 Task: Create a due date automation trigger when advanced on, on the monday of the week a card is due add dates due in more than 1 working days at 11:00 AM.
Action: Mouse moved to (1037, 81)
Screenshot: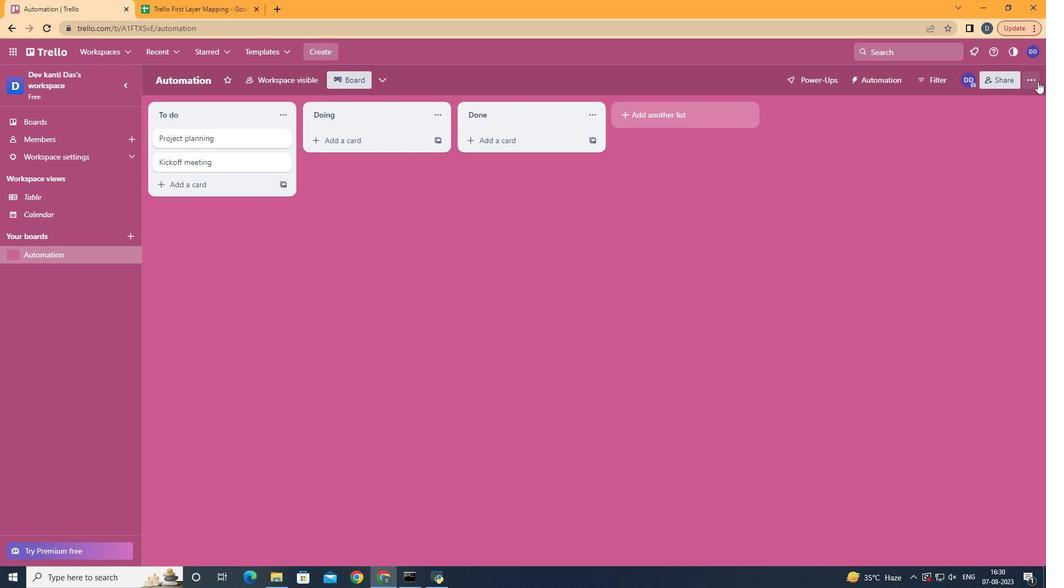 
Action: Mouse pressed left at (1037, 81)
Screenshot: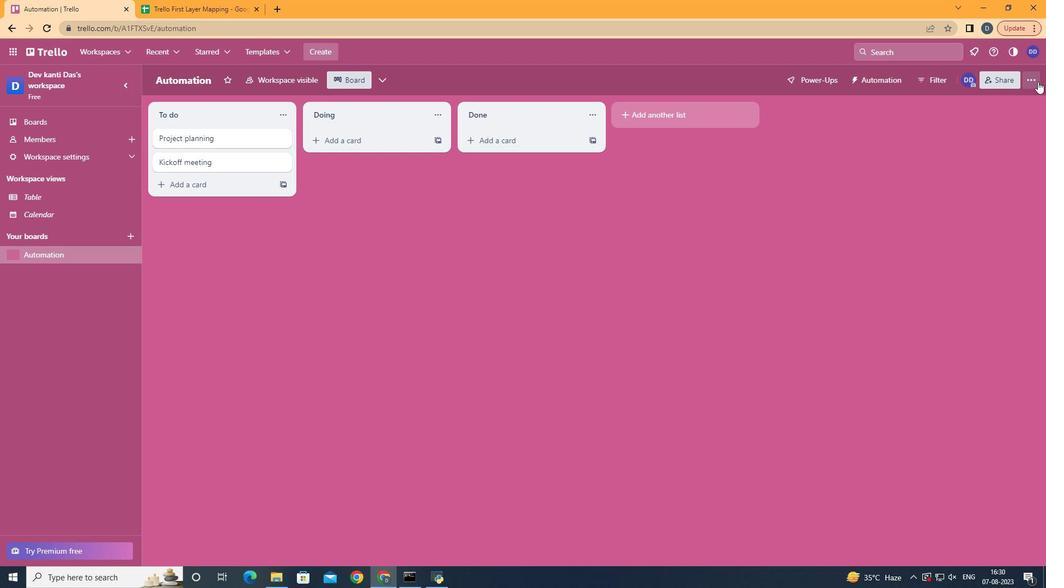 
Action: Mouse moved to (956, 221)
Screenshot: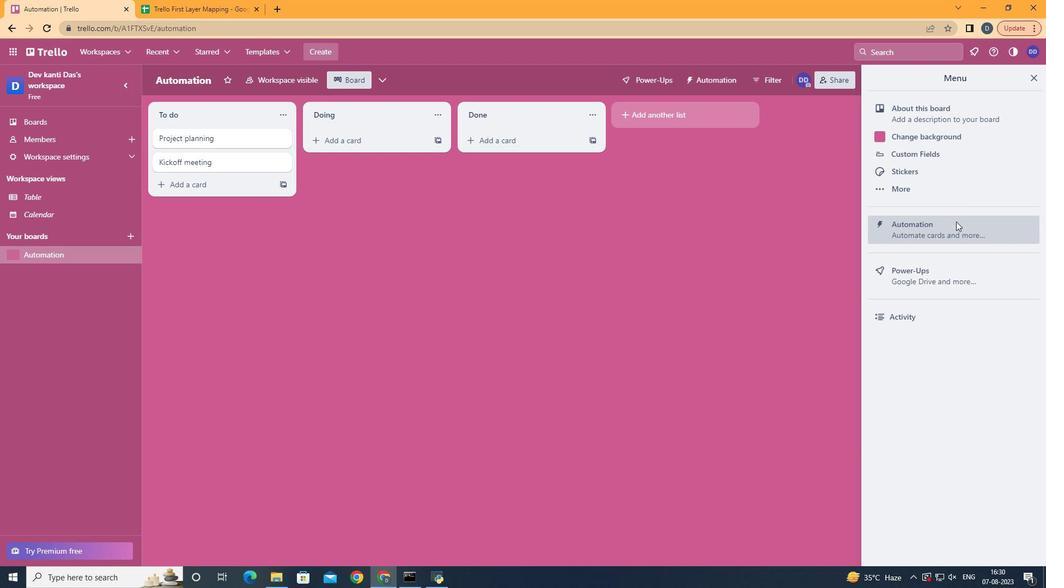 
Action: Mouse pressed left at (956, 221)
Screenshot: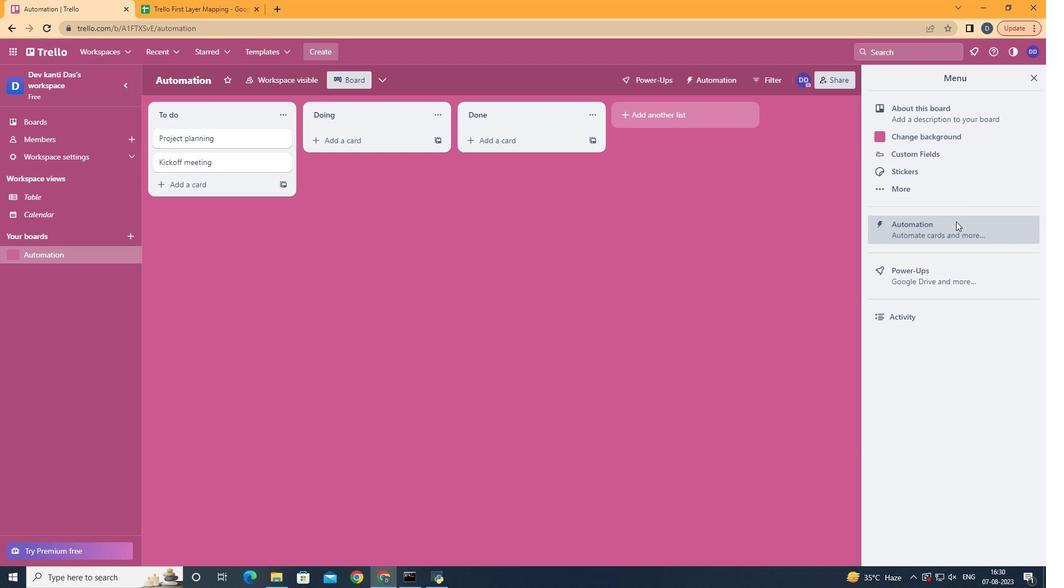
Action: Mouse moved to (204, 224)
Screenshot: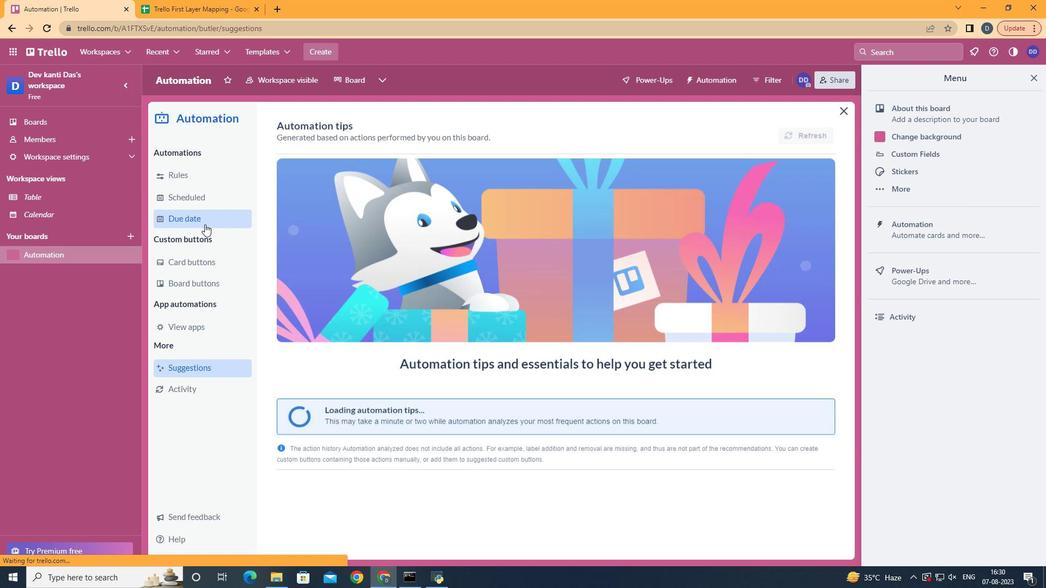 
Action: Mouse pressed left at (204, 224)
Screenshot: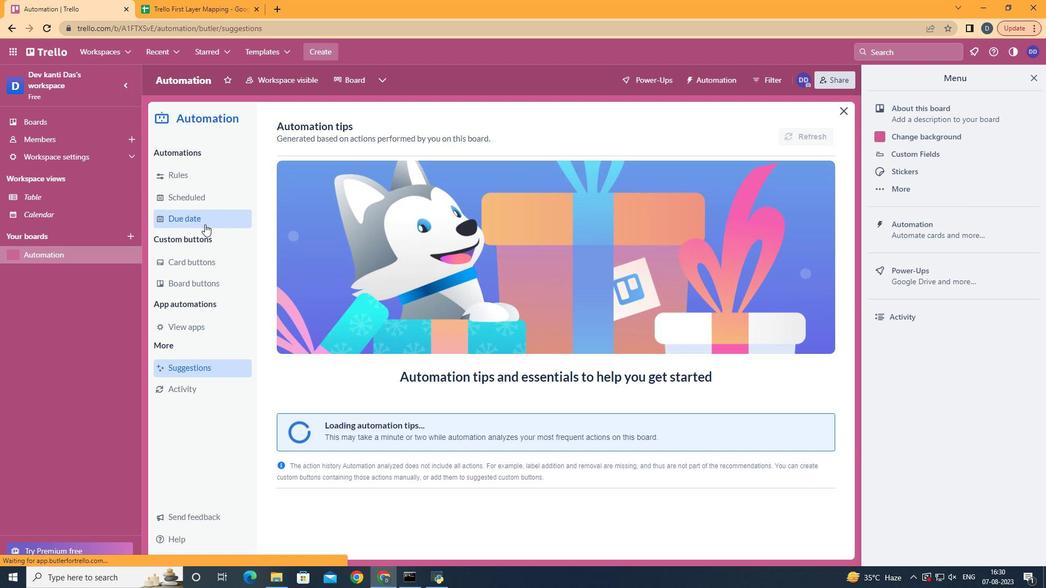 
Action: Mouse moved to (765, 132)
Screenshot: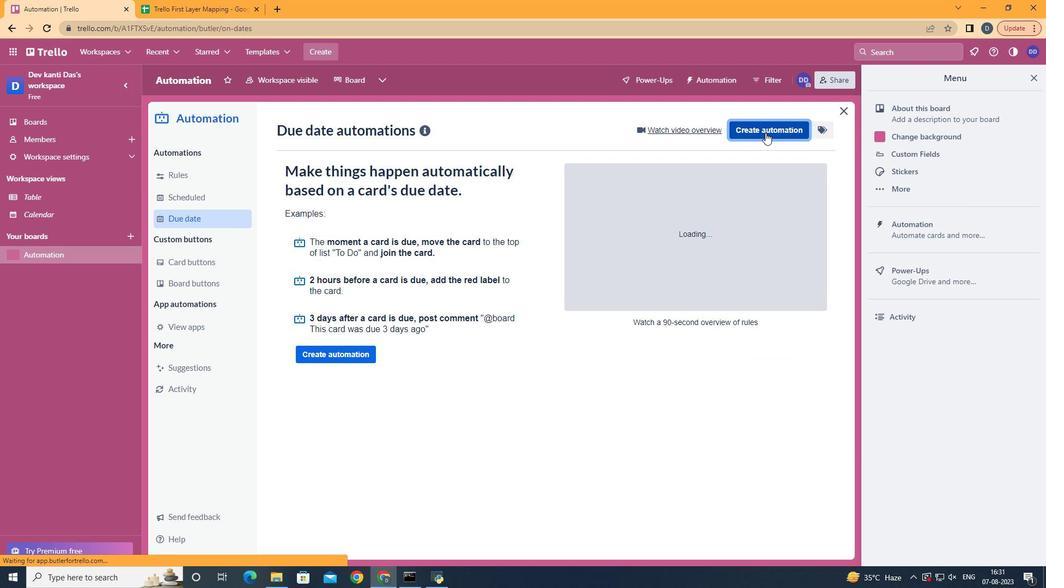 
Action: Mouse pressed left at (765, 132)
Screenshot: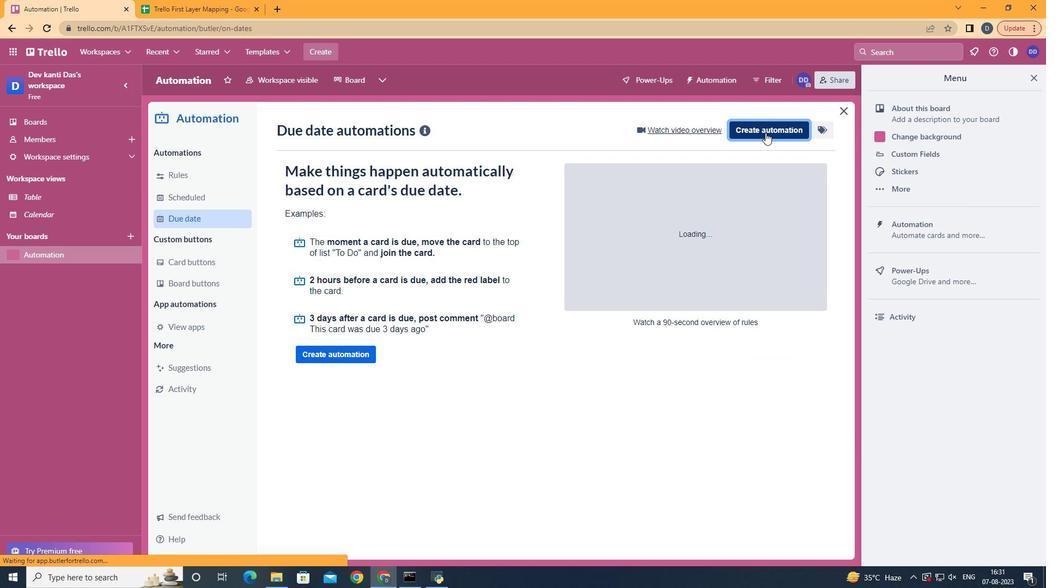 
Action: Mouse moved to (602, 229)
Screenshot: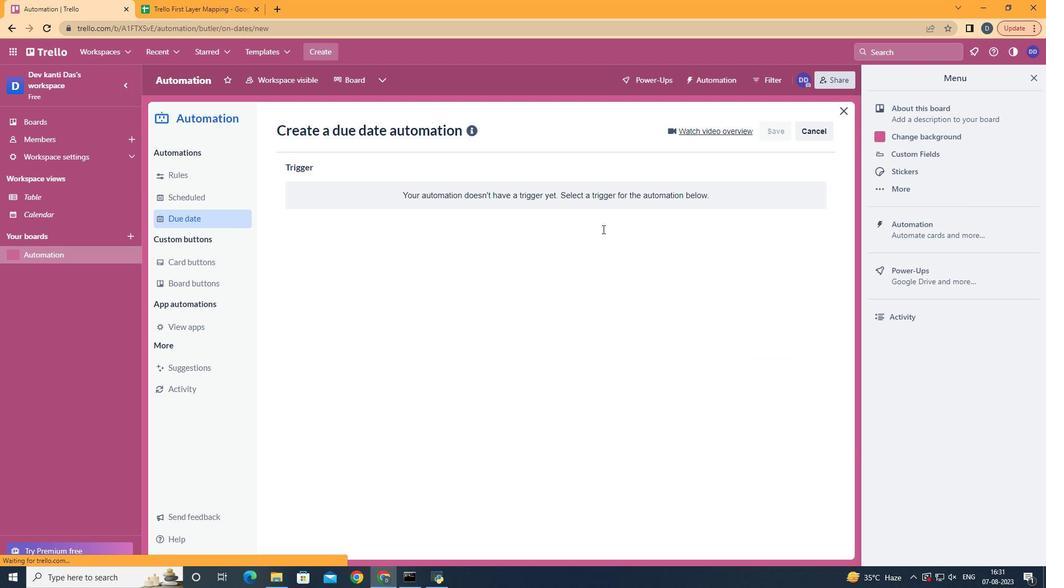 
Action: Mouse pressed left at (602, 229)
Screenshot: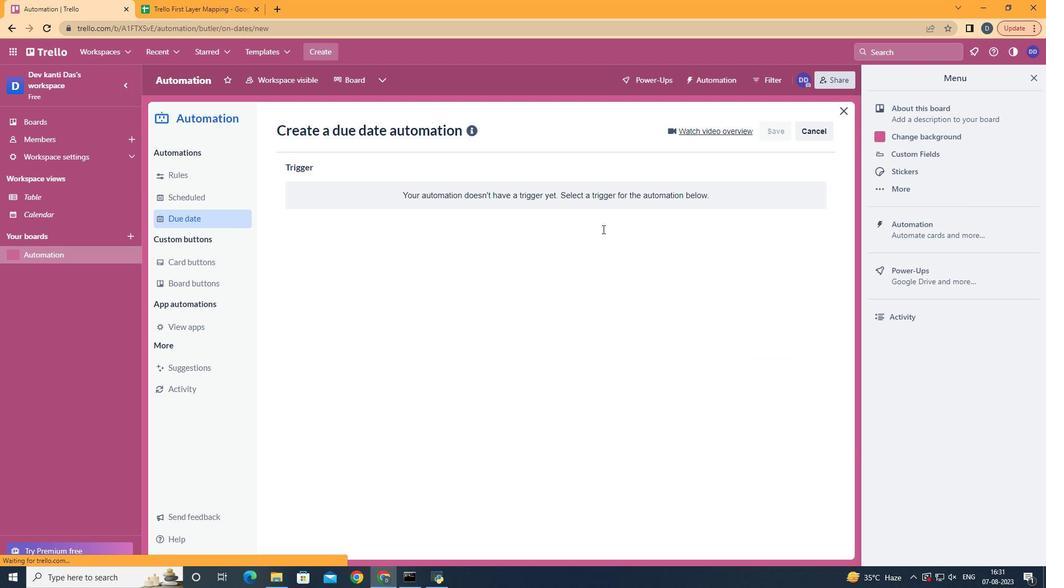 
Action: Mouse moved to (345, 286)
Screenshot: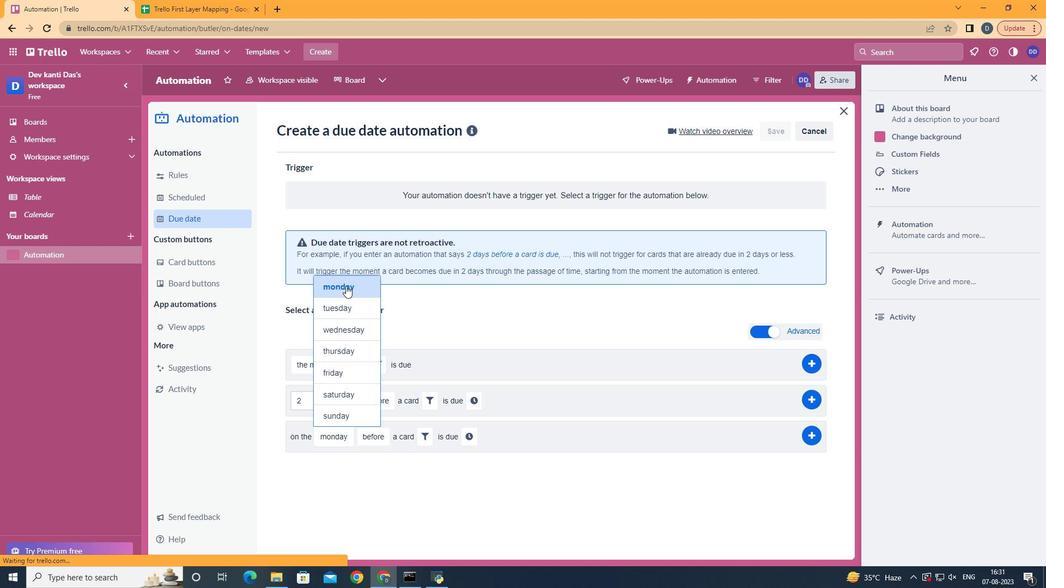
Action: Mouse pressed left at (345, 286)
Screenshot: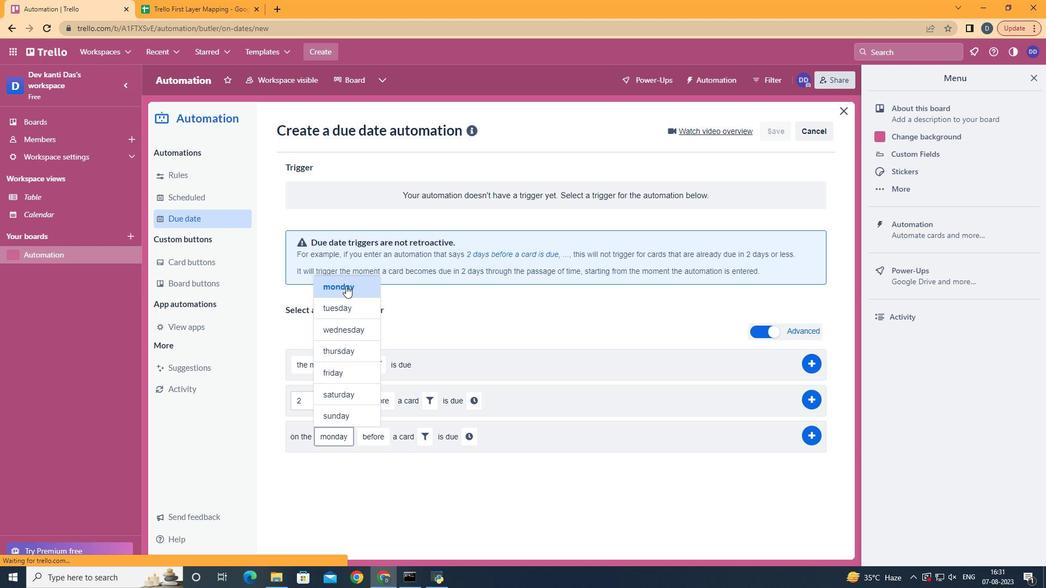 
Action: Mouse moved to (390, 497)
Screenshot: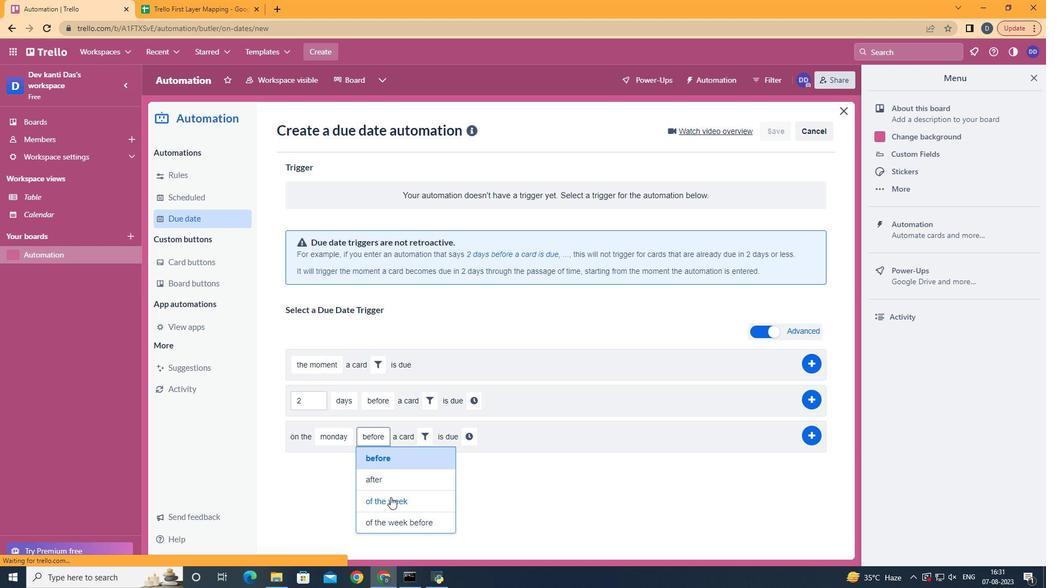 
Action: Mouse pressed left at (390, 497)
Screenshot: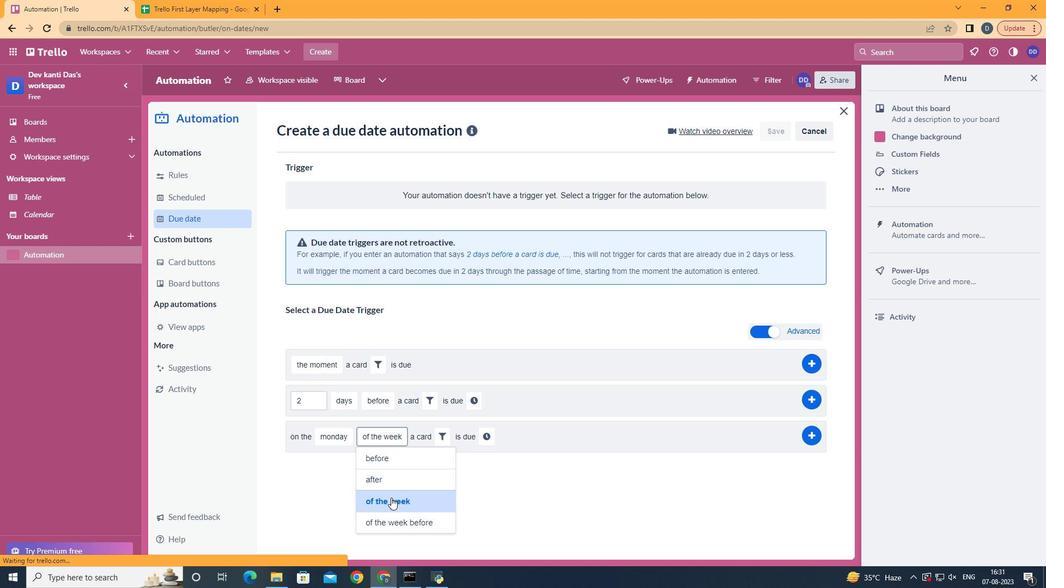 
Action: Mouse moved to (452, 432)
Screenshot: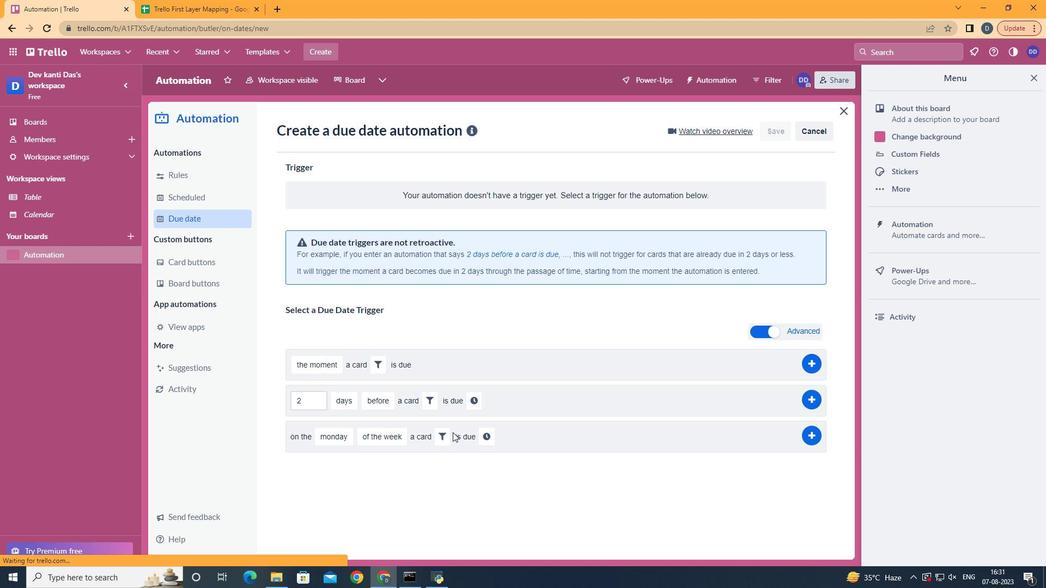 
Action: Mouse pressed left at (452, 432)
Screenshot: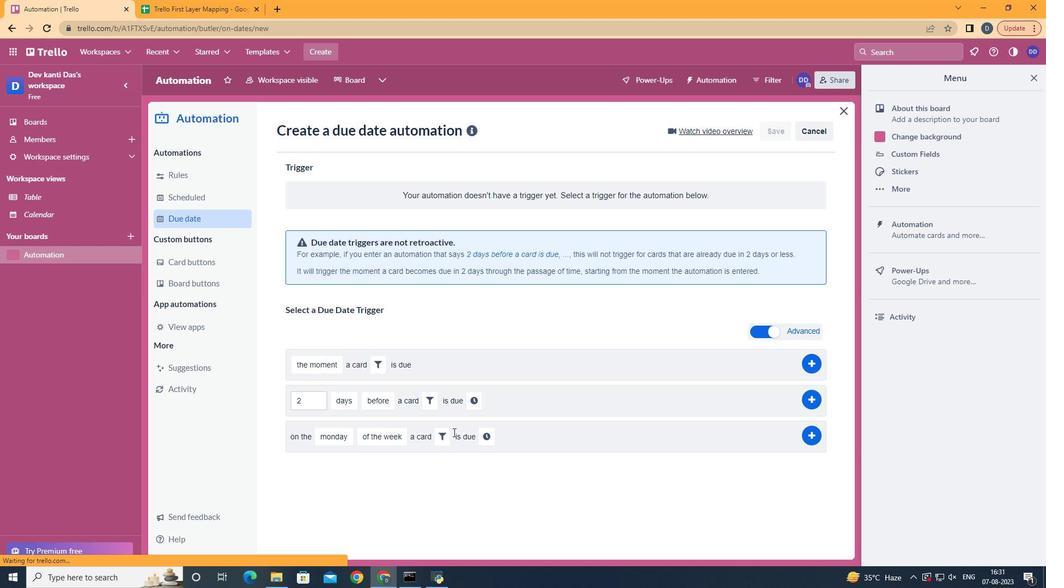 
Action: Mouse moved to (446, 435)
Screenshot: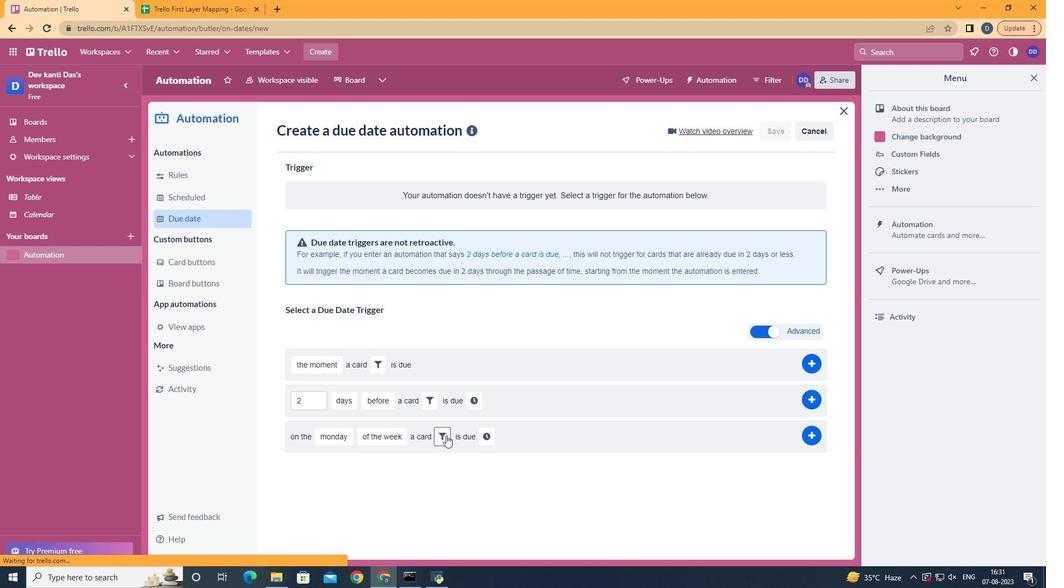 
Action: Mouse pressed left at (446, 435)
Screenshot: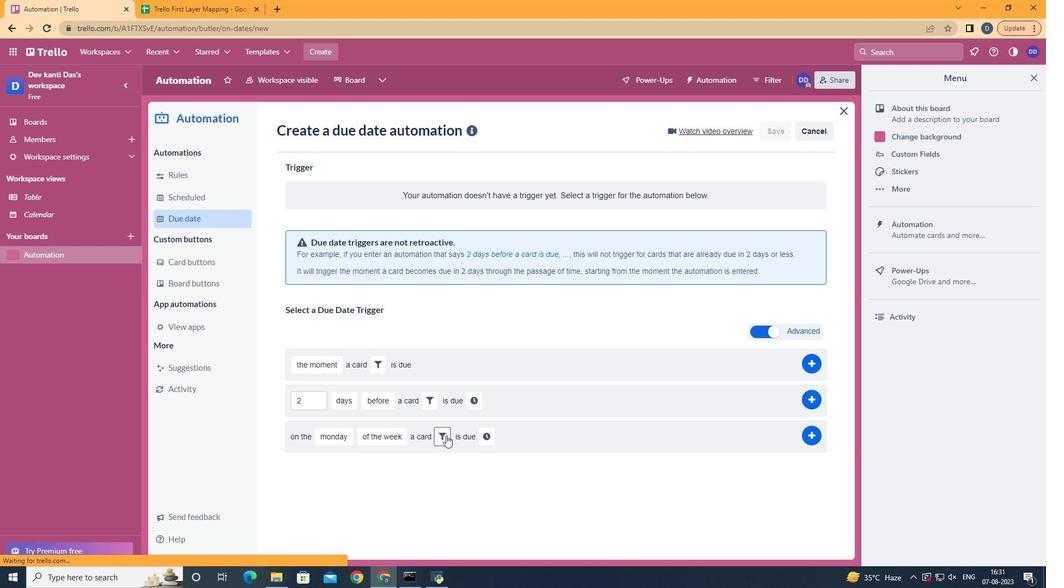 
Action: Mouse moved to (511, 479)
Screenshot: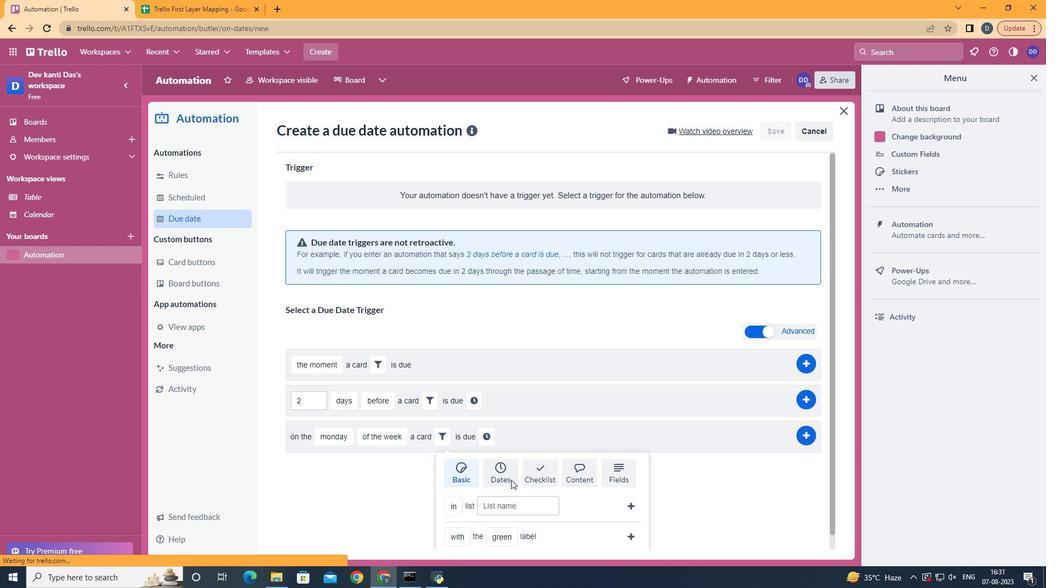 
Action: Mouse pressed left at (511, 479)
Screenshot: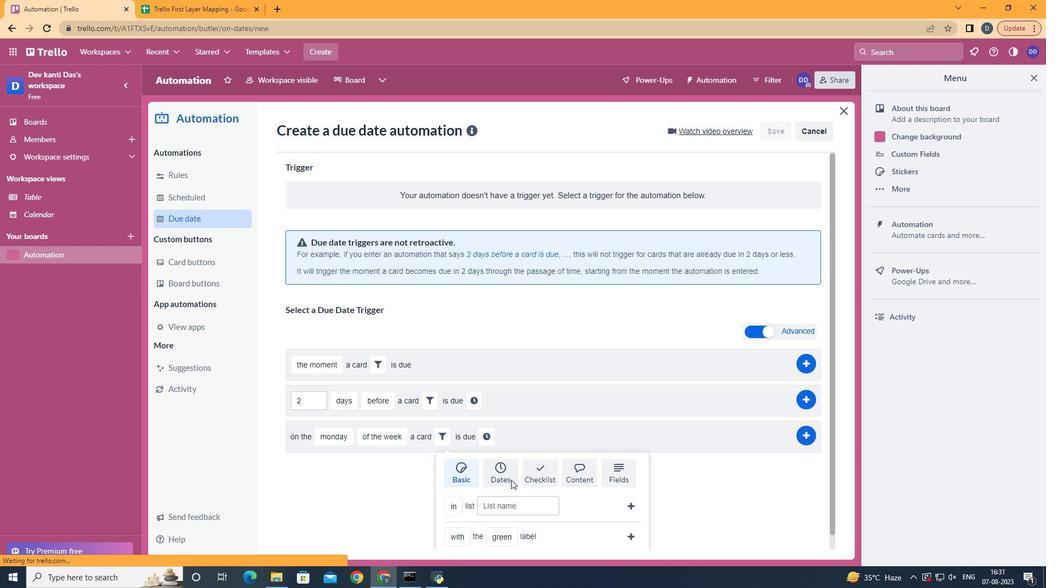 
Action: Mouse scrolled (511, 479) with delta (0, 0)
Screenshot: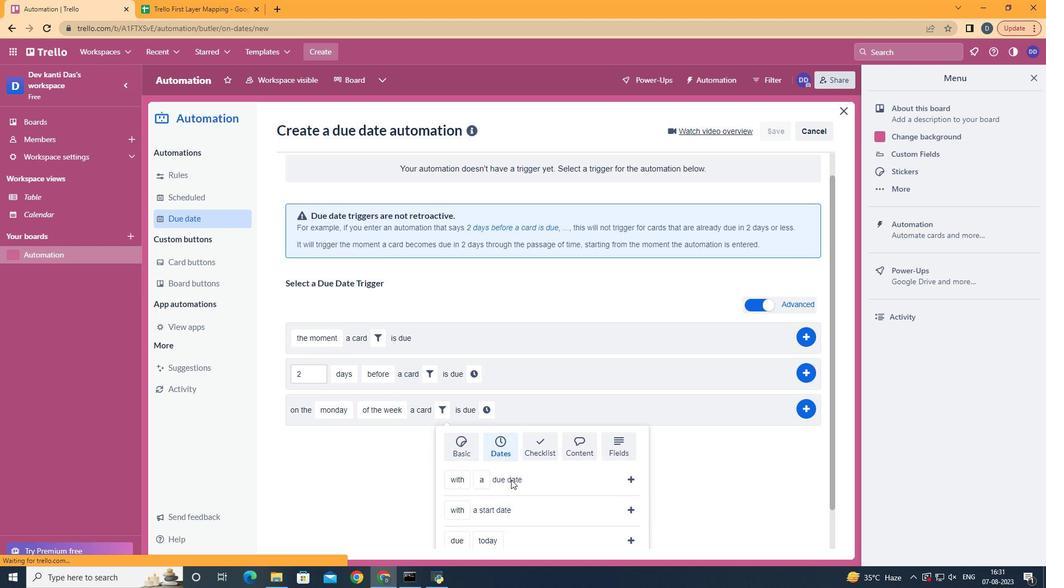 
Action: Mouse scrolled (511, 479) with delta (0, 0)
Screenshot: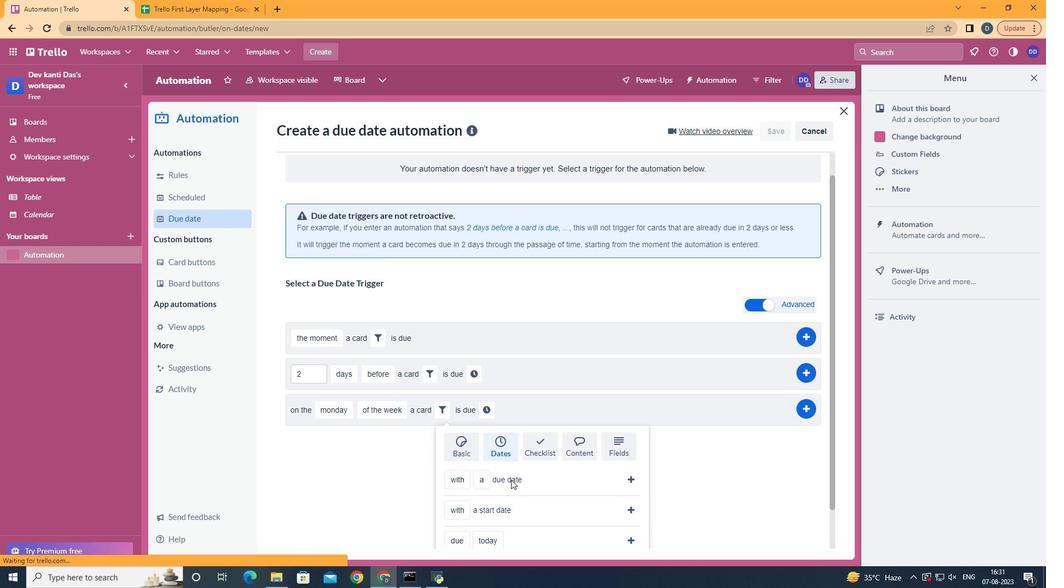 
Action: Mouse scrolled (511, 479) with delta (0, 0)
Screenshot: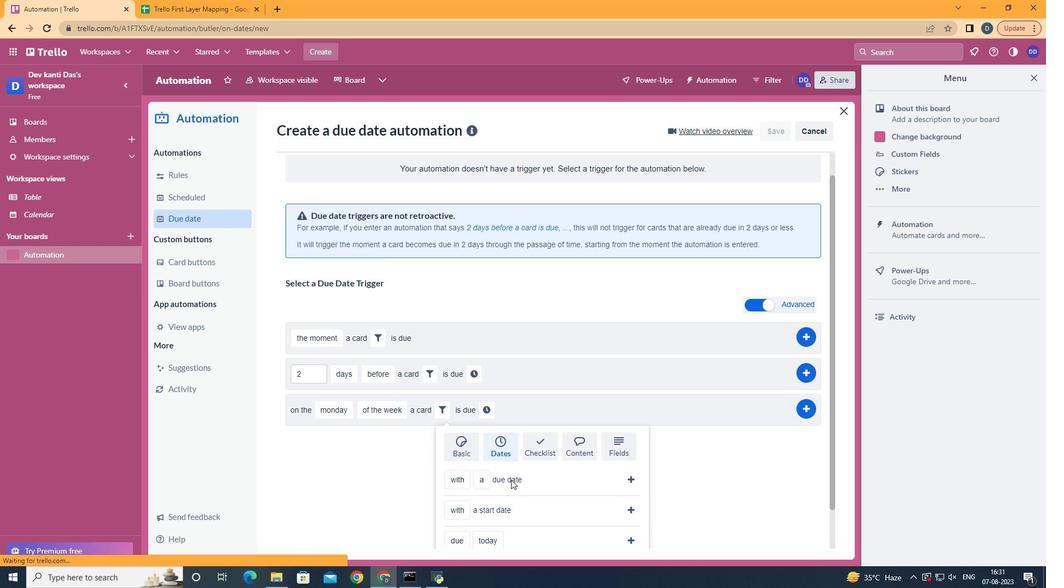 
Action: Mouse scrolled (511, 479) with delta (0, 0)
Screenshot: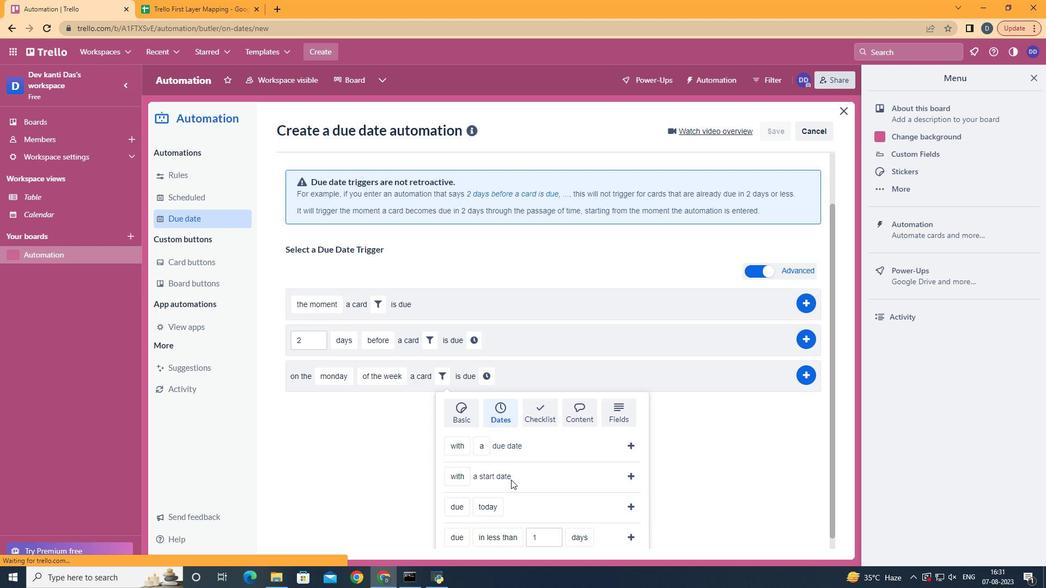 
Action: Mouse moved to (468, 481)
Screenshot: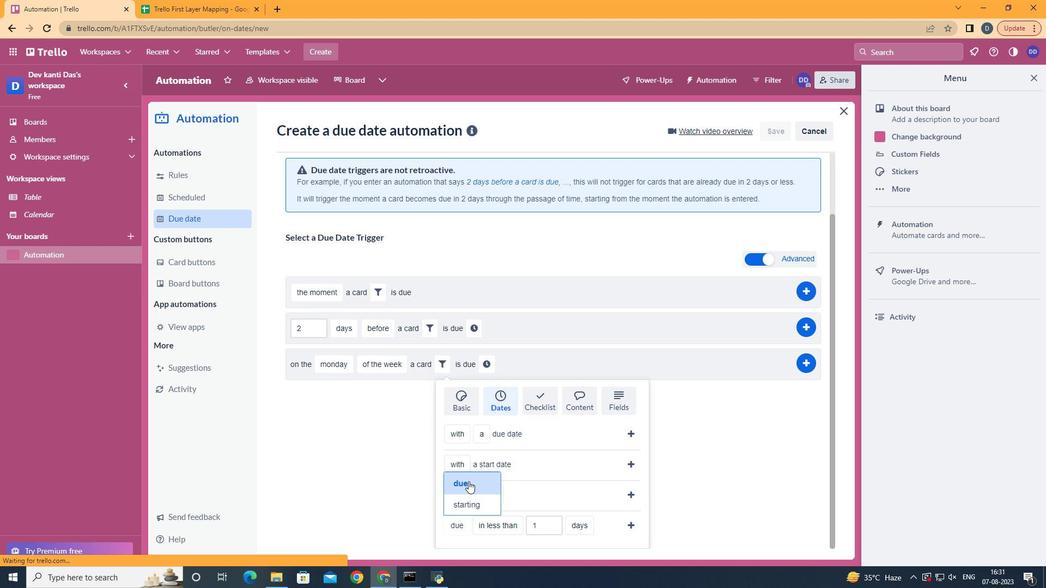 
Action: Mouse pressed left at (468, 481)
Screenshot: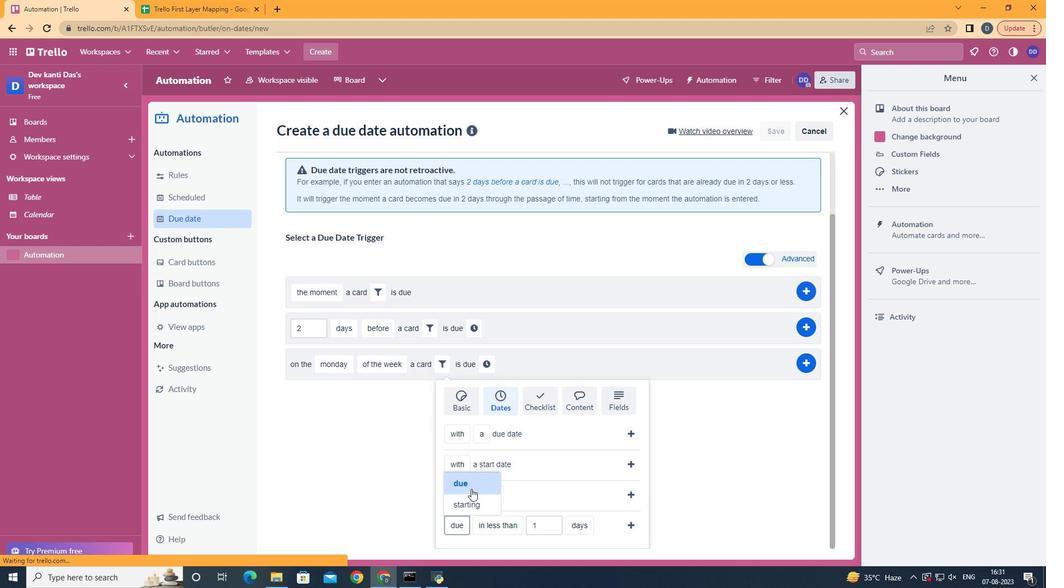 
Action: Mouse moved to (526, 466)
Screenshot: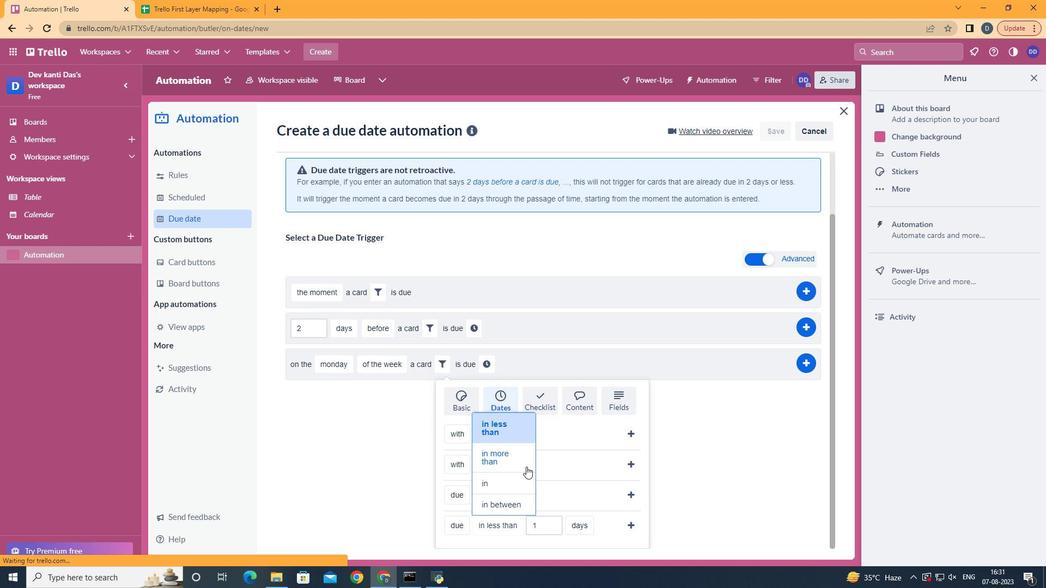
Action: Mouse pressed left at (526, 466)
Screenshot: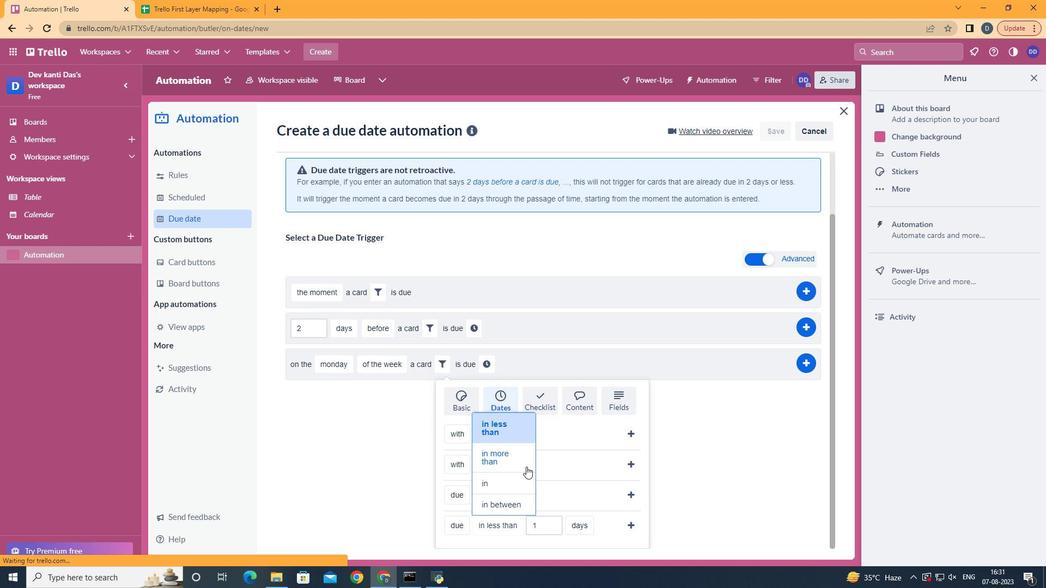 
Action: Mouse moved to (599, 511)
Screenshot: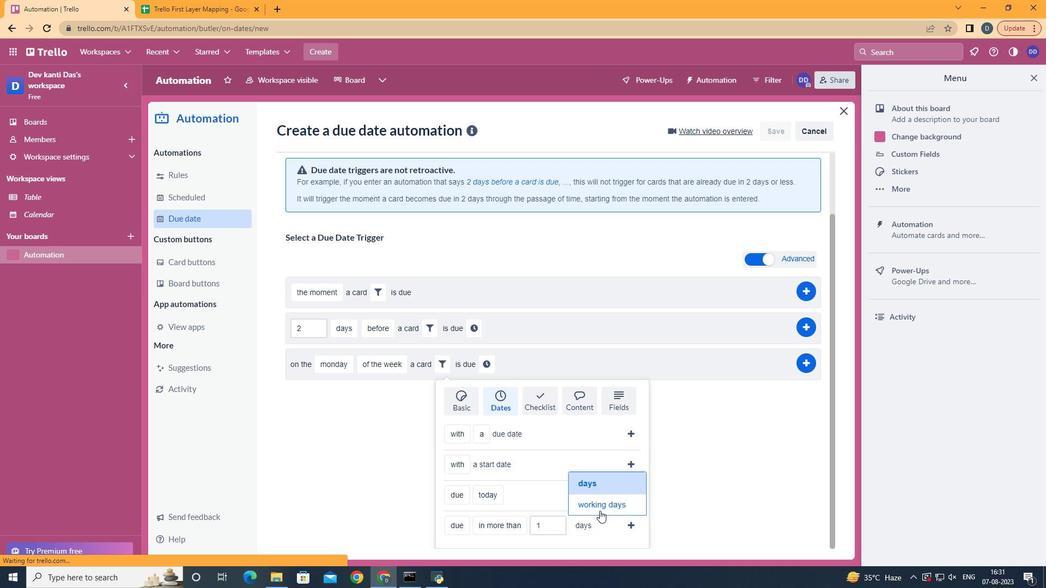 
Action: Mouse pressed left at (599, 511)
Screenshot: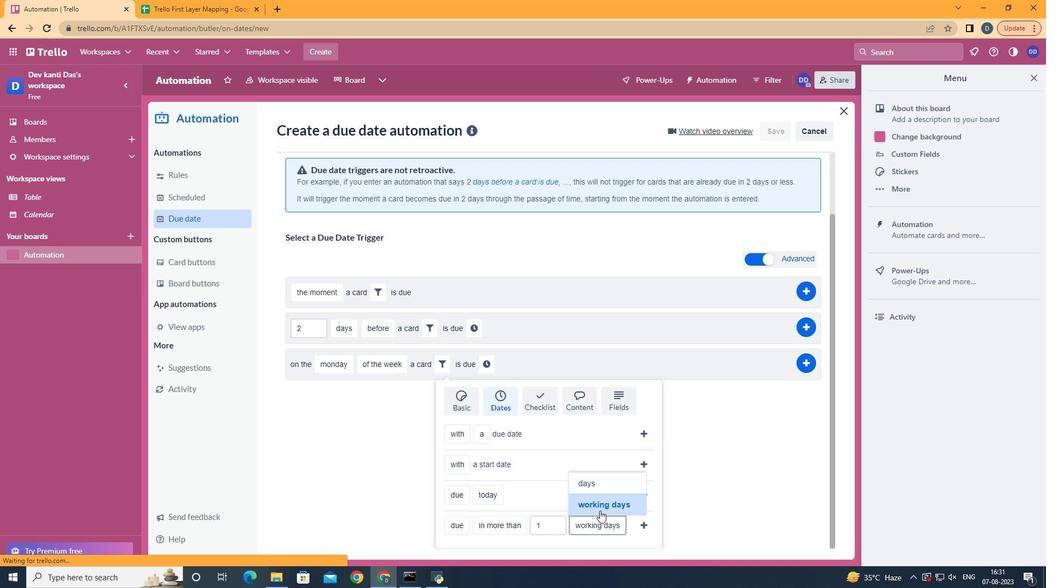 
Action: Mouse moved to (646, 523)
Screenshot: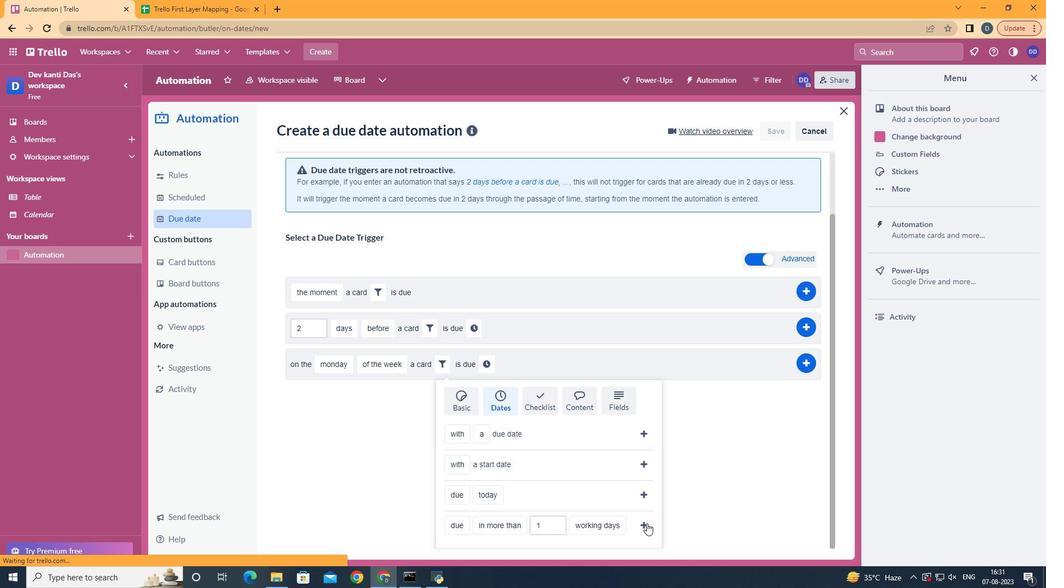 
Action: Mouse pressed left at (646, 523)
Screenshot: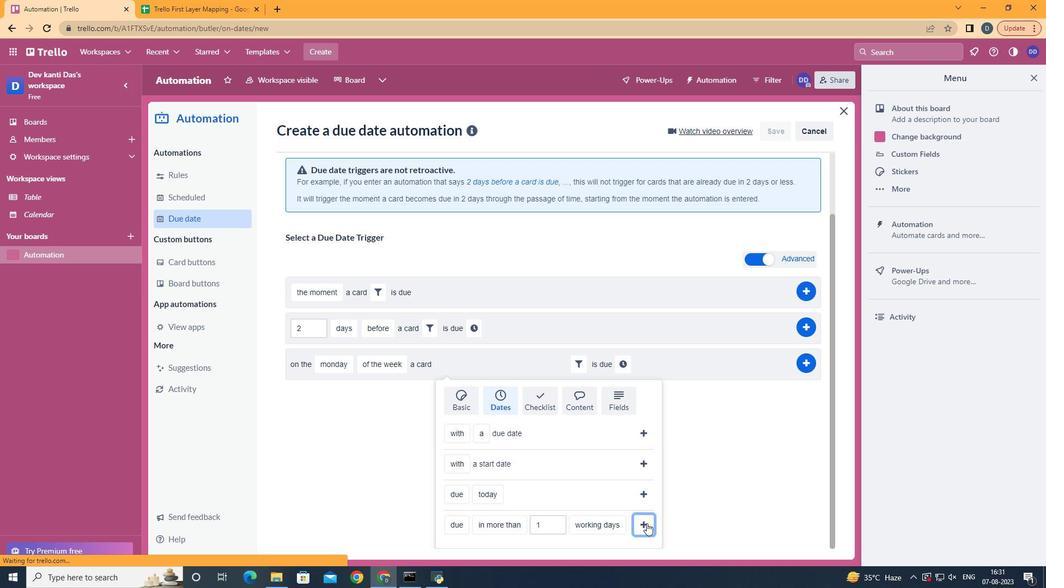 
Action: Mouse moved to (626, 427)
Screenshot: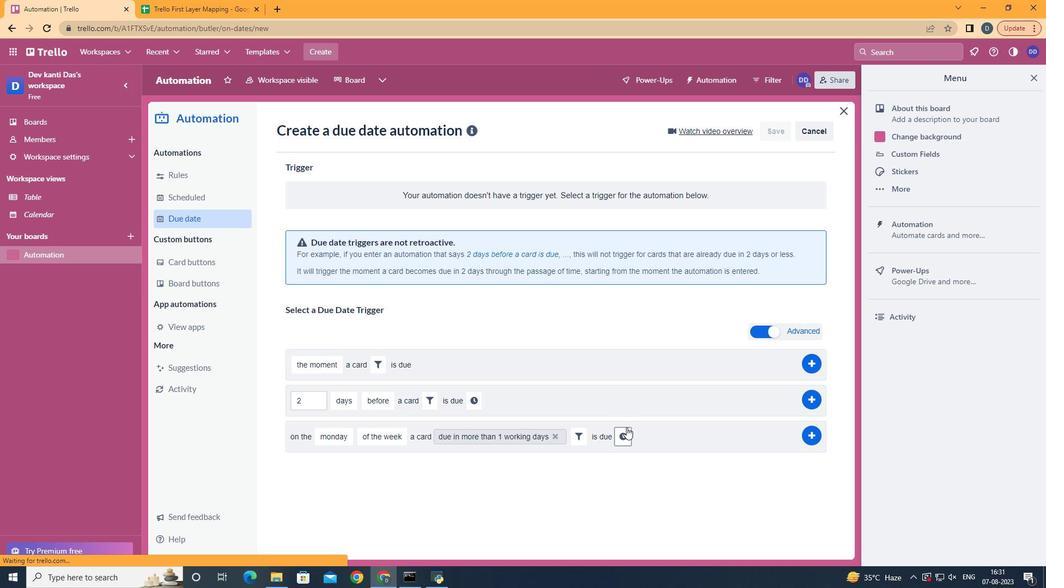 
Action: Mouse pressed left at (626, 427)
Screenshot: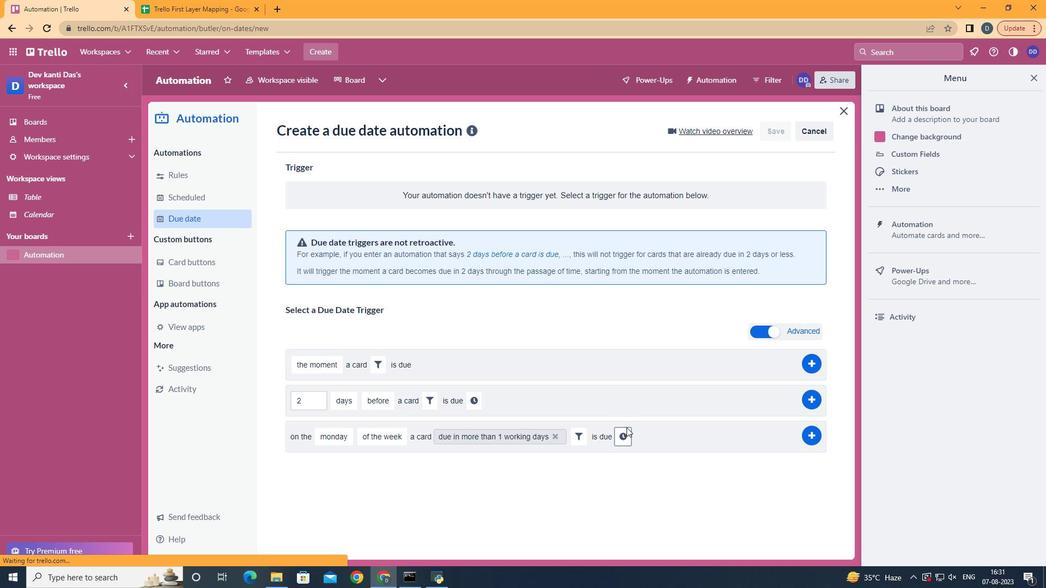 
Action: Mouse moved to (648, 436)
Screenshot: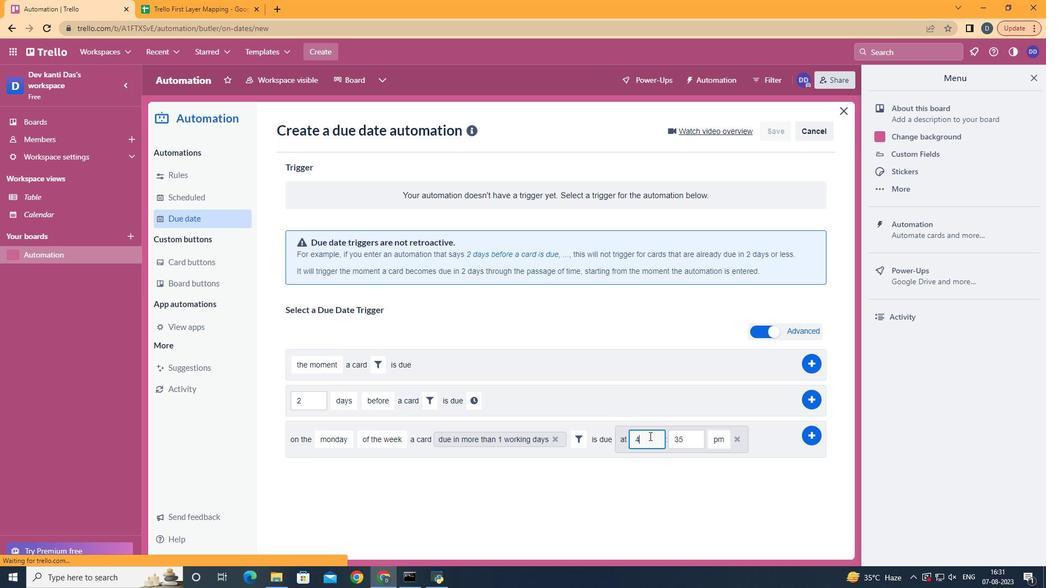 
Action: Mouse pressed left at (648, 436)
Screenshot: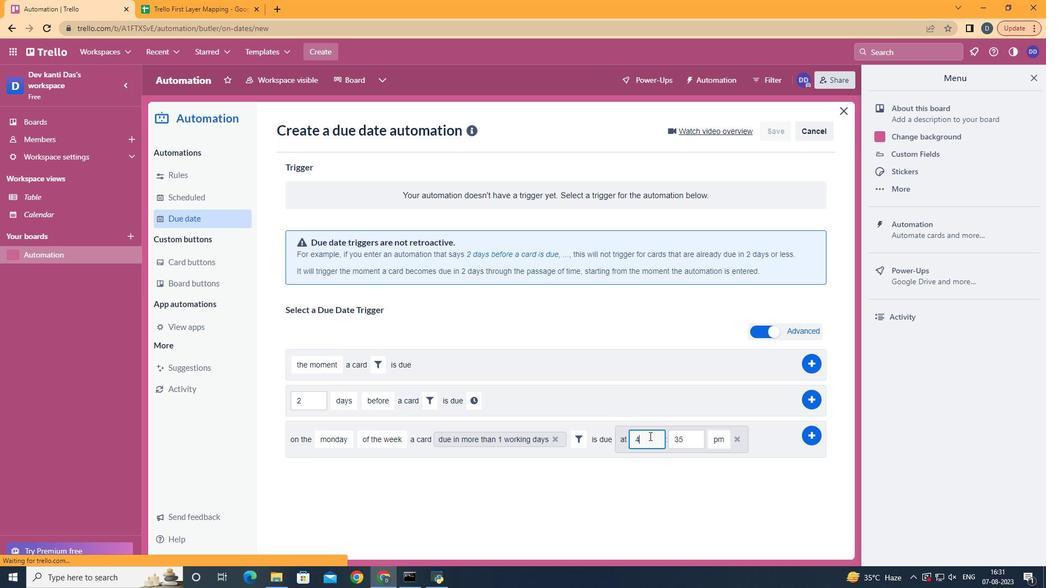 
Action: Mouse moved to (649, 436)
Screenshot: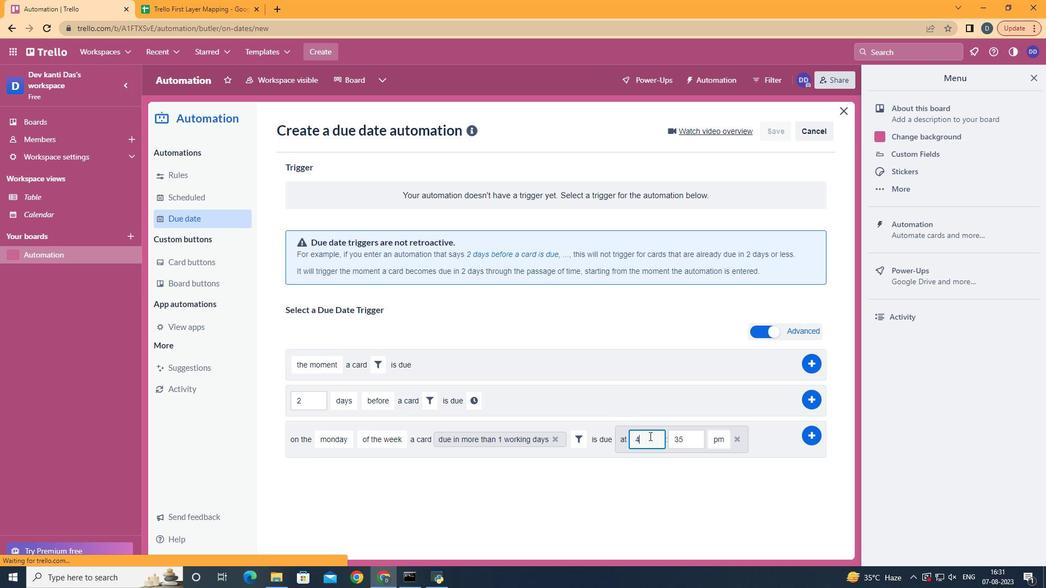 
Action: Key pressed <Key.backspace>11
Screenshot: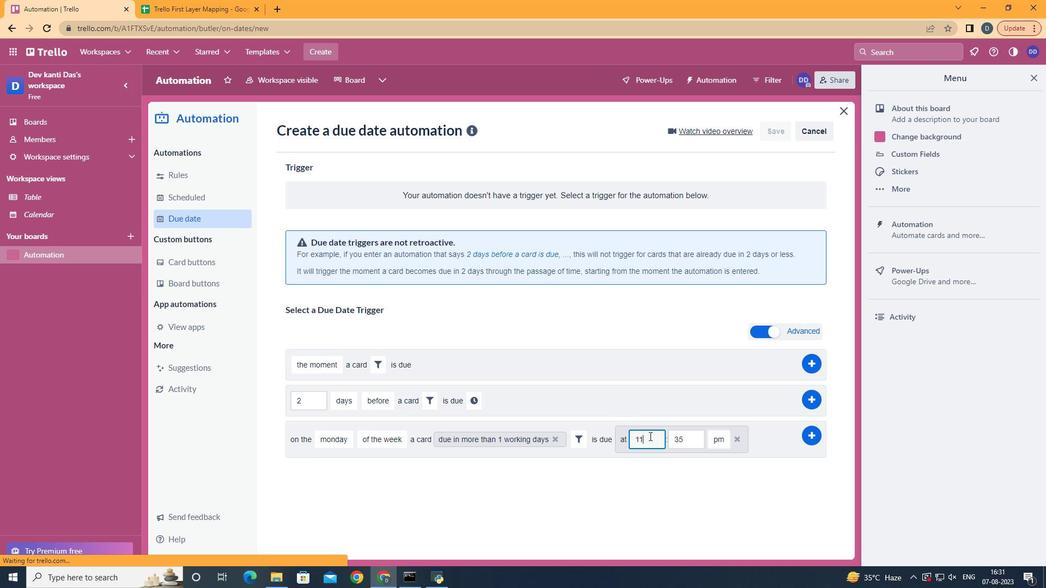 
Action: Mouse moved to (693, 437)
Screenshot: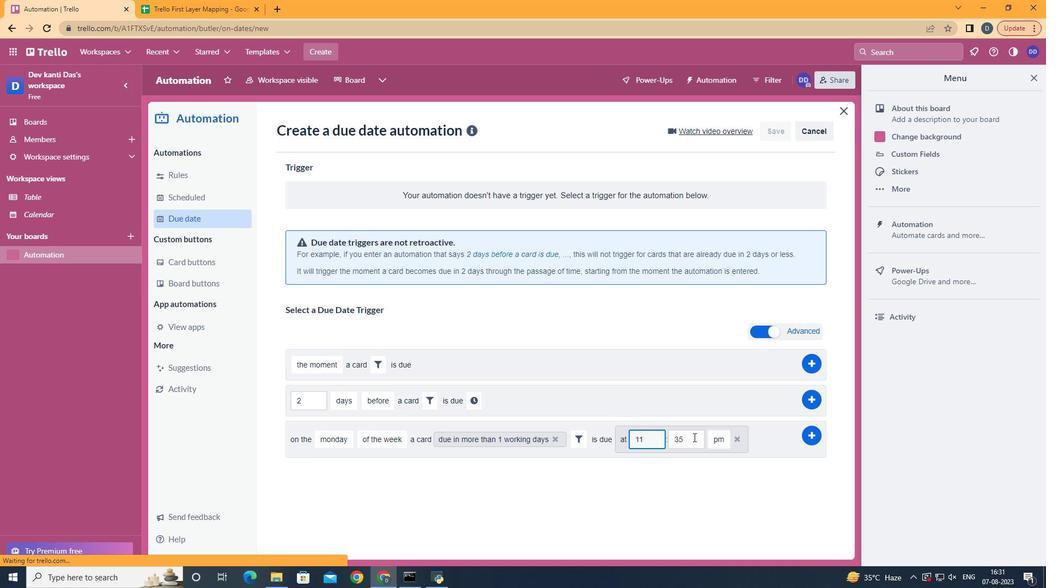
Action: Mouse pressed left at (693, 437)
Screenshot: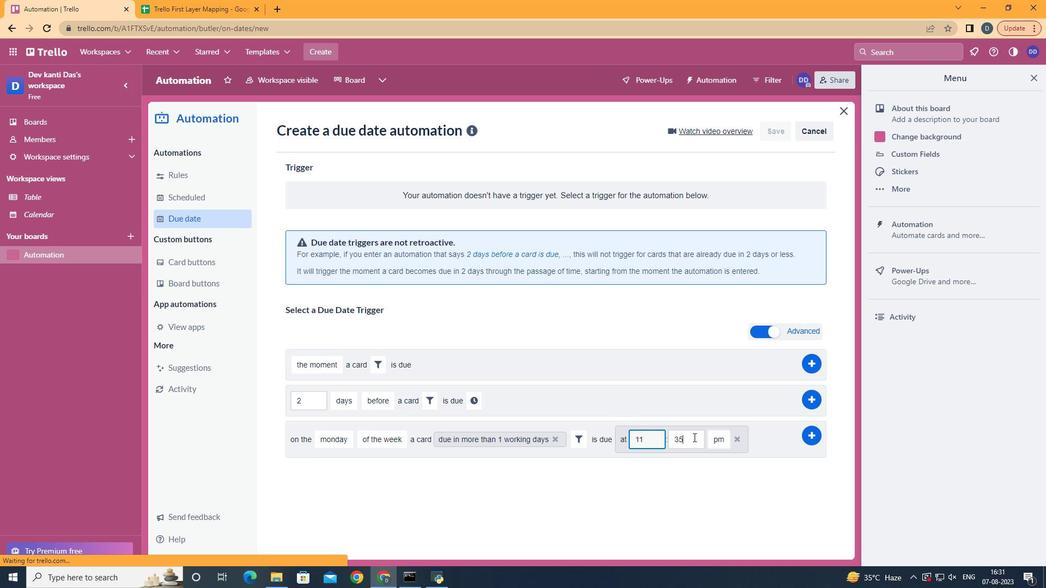 
Action: Key pressed <Key.backspace>
Screenshot: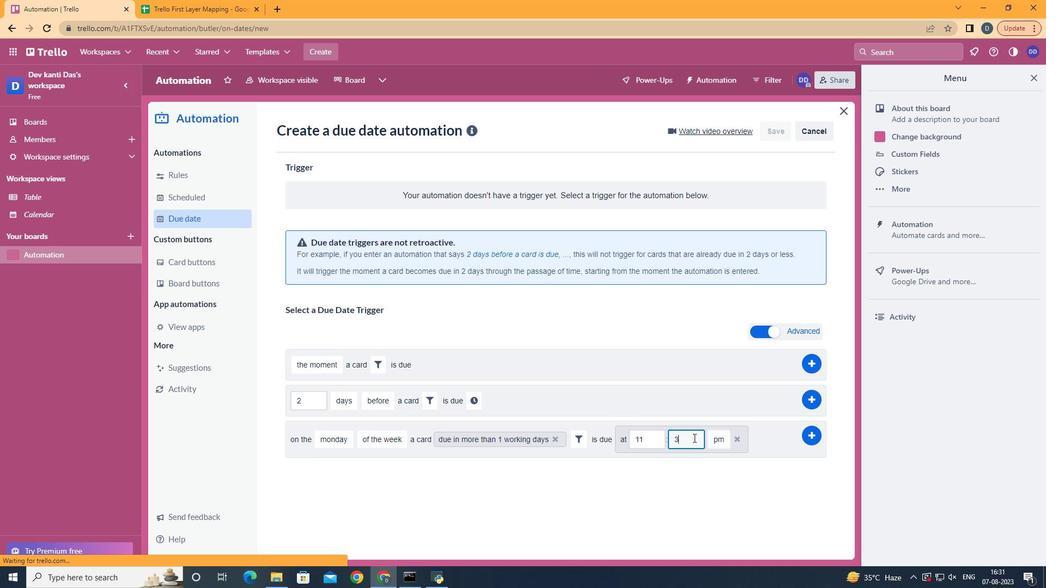 
Action: Mouse moved to (693, 438)
Screenshot: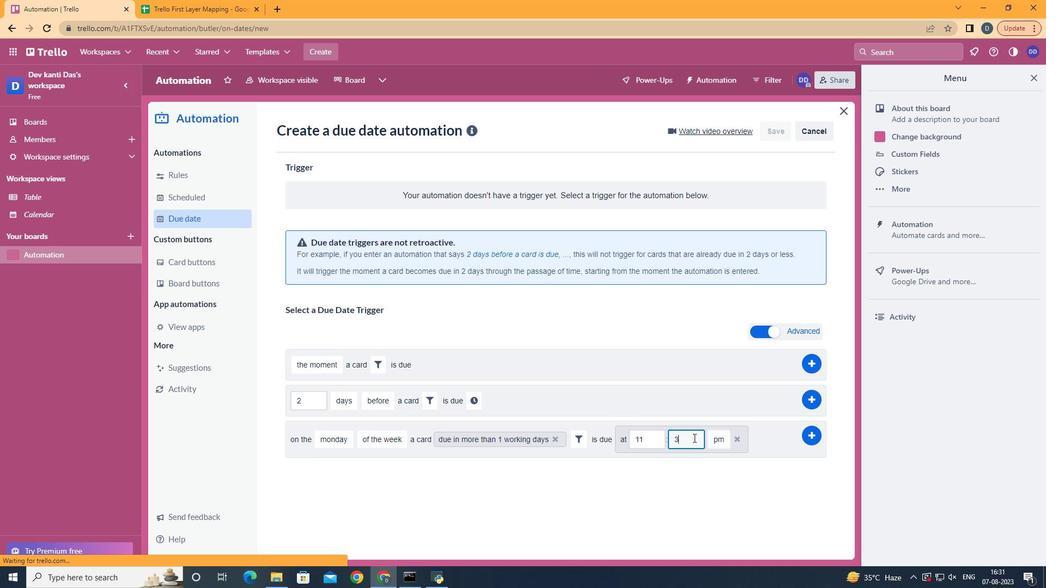 
Action: Key pressed <Key.backspace>00
Screenshot: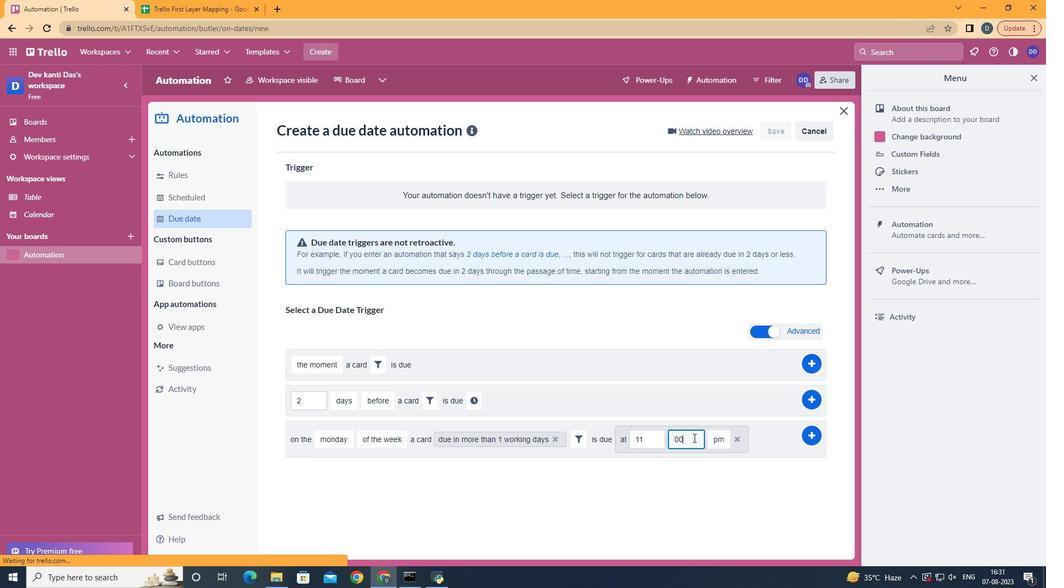 
Action: Mouse moved to (719, 458)
Screenshot: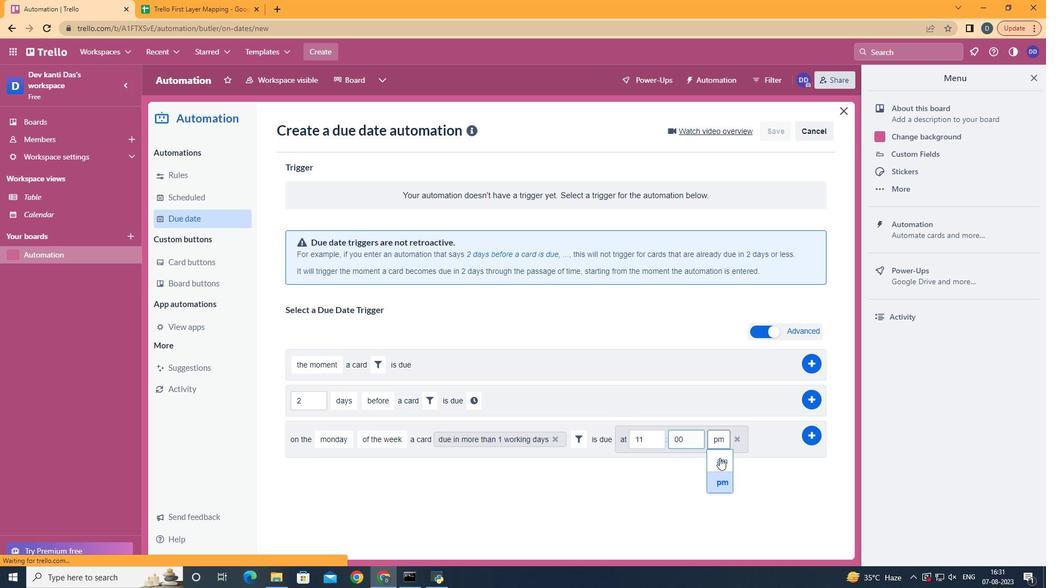 
Action: Mouse pressed left at (719, 458)
Screenshot: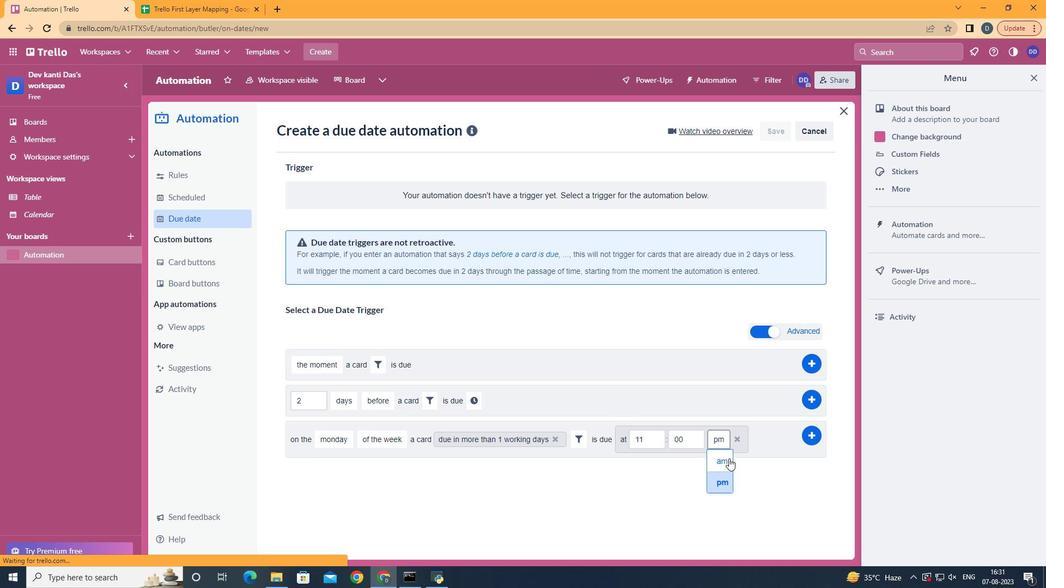 
Action: Mouse moved to (804, 434)
Screenshot: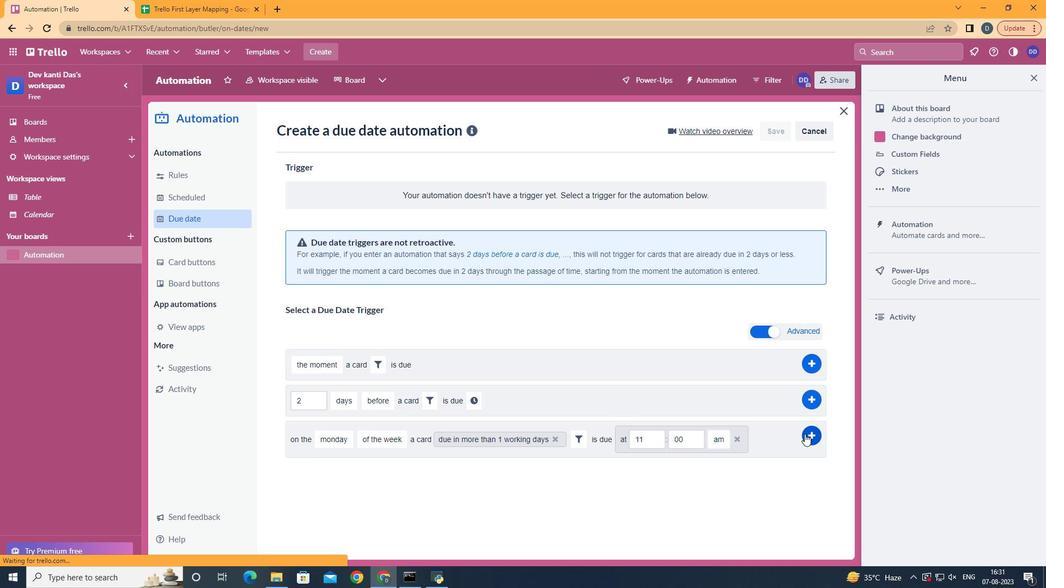 
Action: Mouse pressed left at (804, 434)
Screenshot: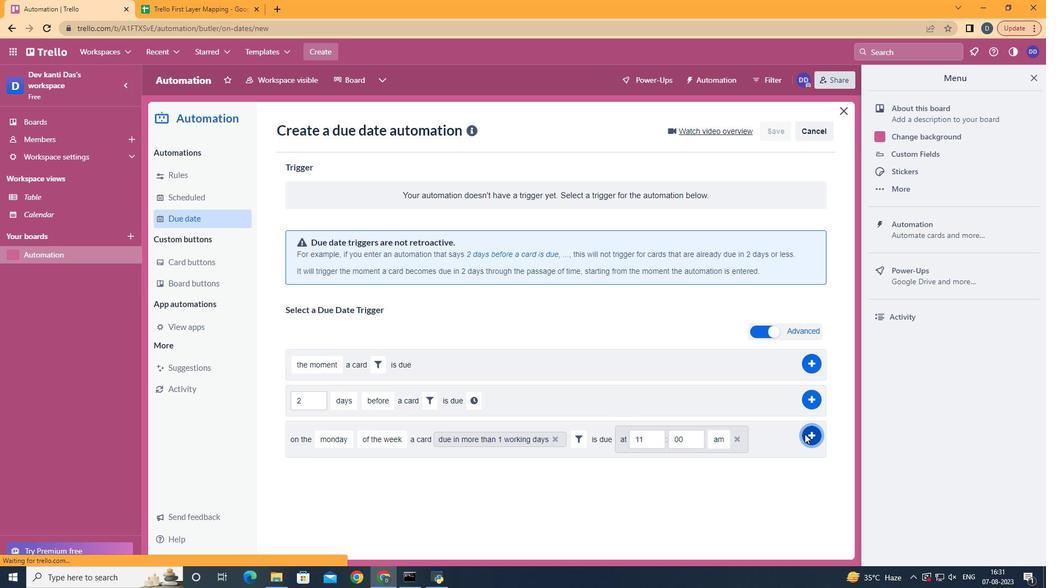 
Action: Mouse moved to (617, 195)
Screenshot: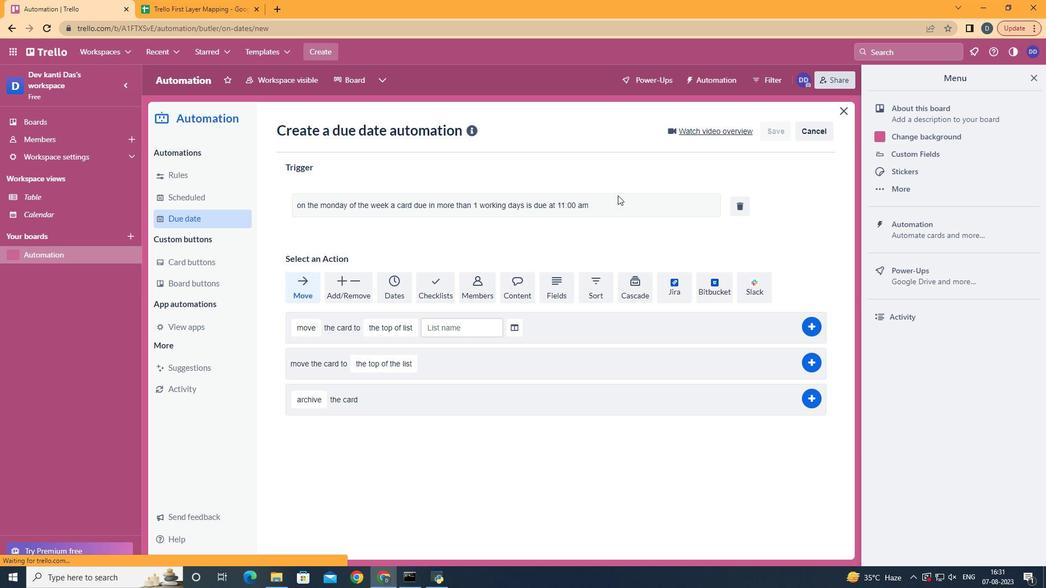 
